 Task: Manage the sales settings
Action: Mouse scrolled (144, 168) with delta (0, 0)
Screenshot: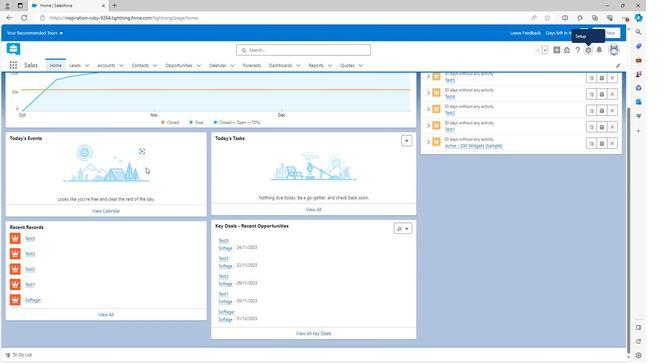 
Action: Mouse scrolled (144, 168) with delta (0, 0)
Screenshot: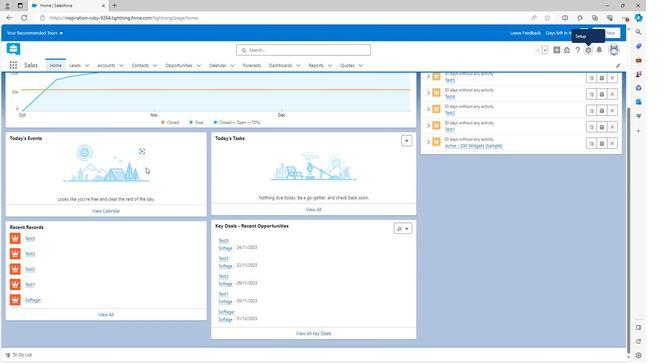 
Action: Mouse scrolled (144, 168) with delta (0, 0)
Screenshot: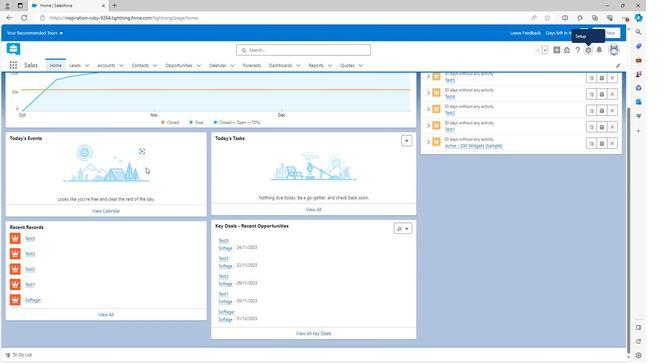 
Action: Mouse scrolled (144, 168) with delta (0, 0)
Screenshot: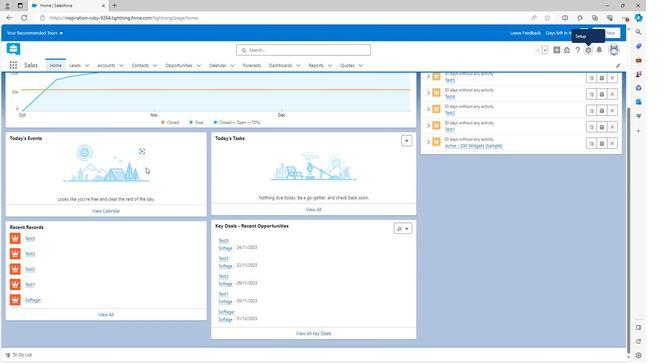 
Action: Mouse scrolled (144, 168) with delta (0, 0)
Screenshot: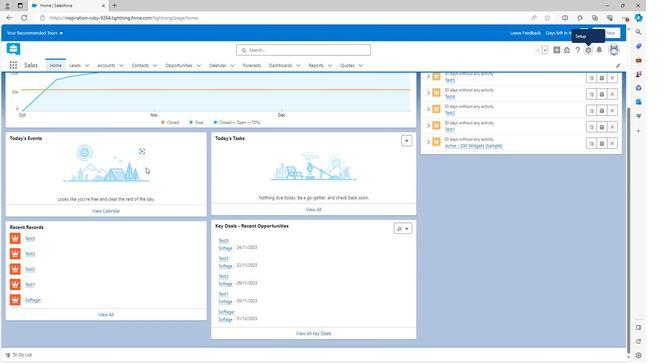 
Action: Mouse moved to (144, 168)
Screenshot: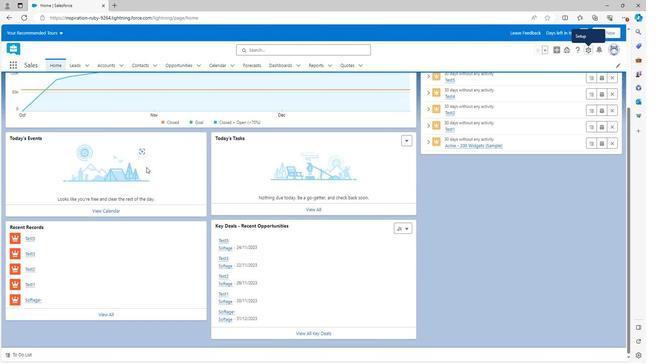 
Action: Mouse scrolled (144, 168) with delta (0, 0)
Screenshot: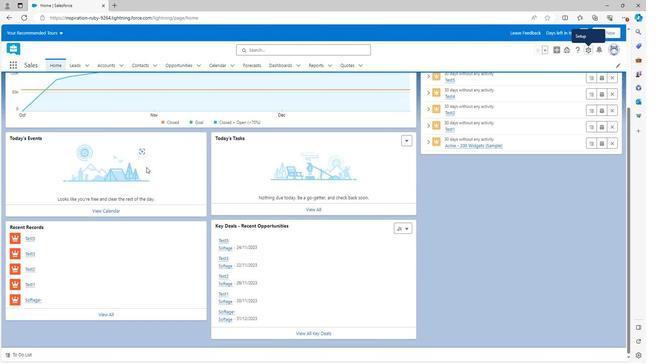 
Action: Mouse scrolled (144, 168) with delta (0, 0)
Screenshot: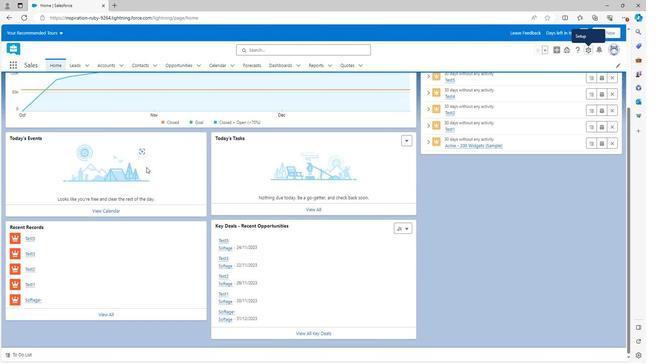 
Action: Mouse scrolled (144, 168) with delta (0, 0)
Screenshot: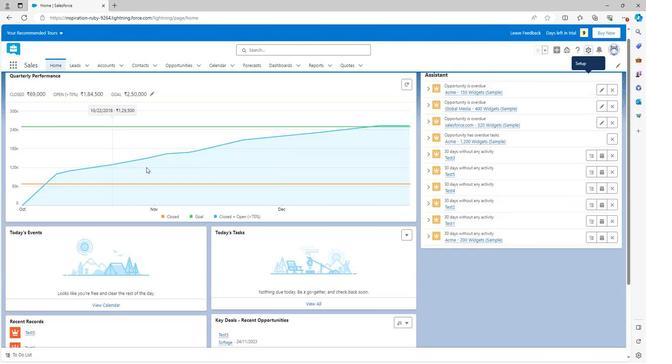 
Action: Mouse scrolled (144, 168) with delta (0, 0)
Screenshot: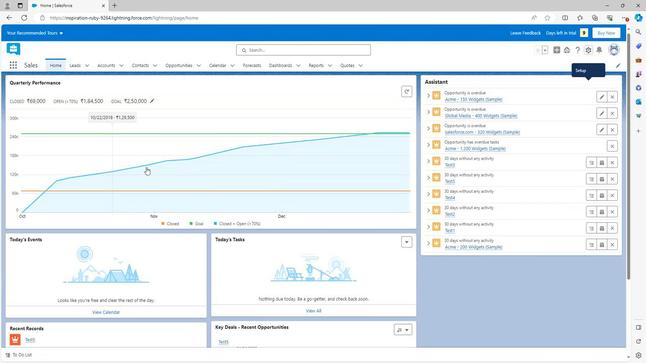 
Action: Mouse scrolled (144, 168) with delta (0, 0)
Screenshot: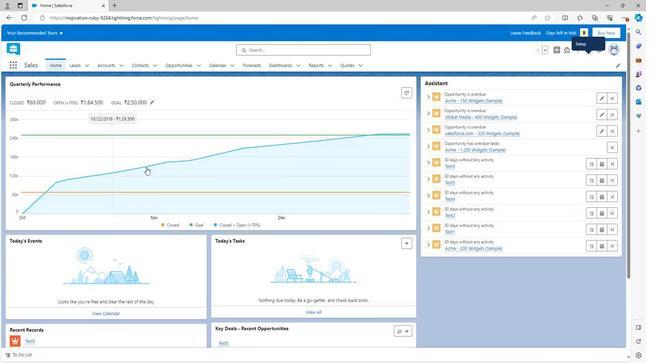 
Action: Mouse moved to (586, 50)
Screenshot: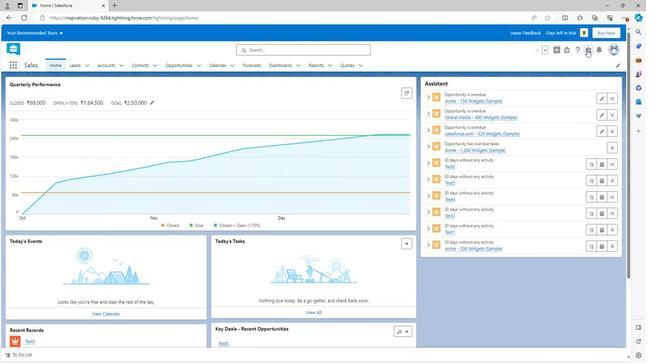 
Action: Mouse pressed left at (586, 50)
Screenshot: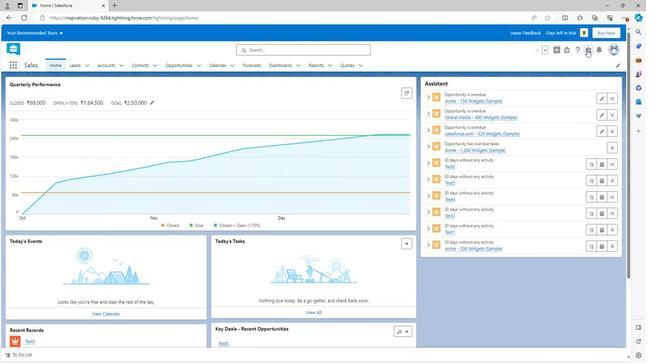 
Action: Mouse moved to (565, 67)
Screenshot: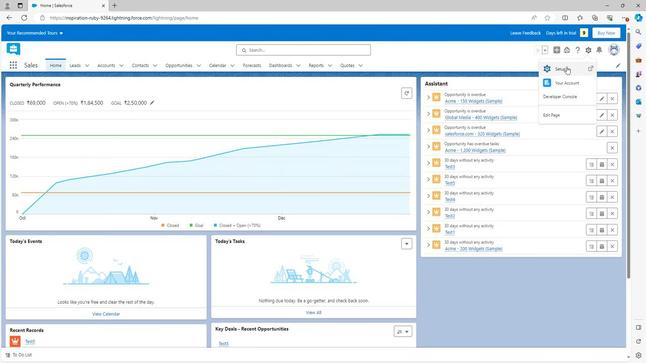 
Action: Mouse pressed left at (565, 67)
Screenshot: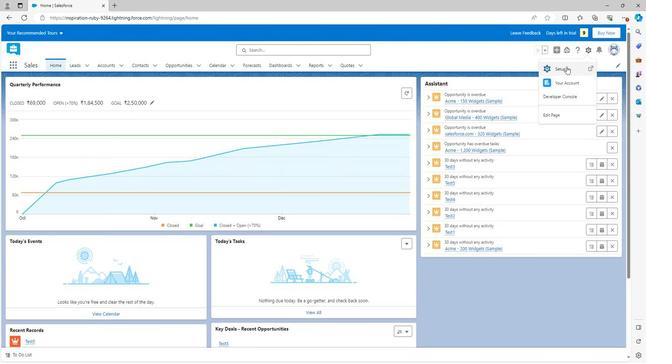 
Action: Mouse moved to (10, 287)
Screenshot: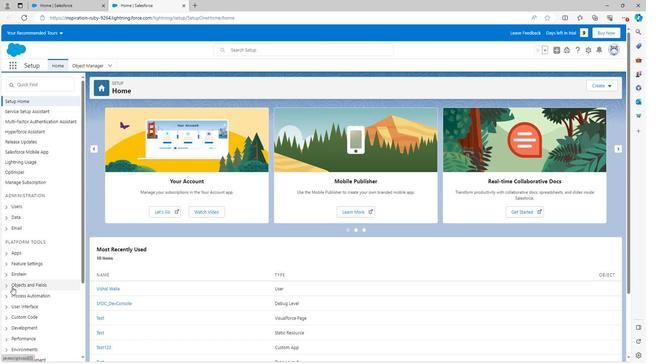 
Action: Mouse scrolled (10, 287) with delta (0, 0)
Screenshot: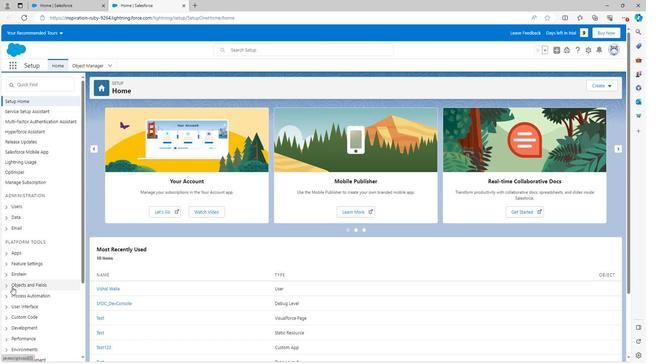 
Action: Mouse scrolled (10, 287) with delta (0, 0)
Screenshot: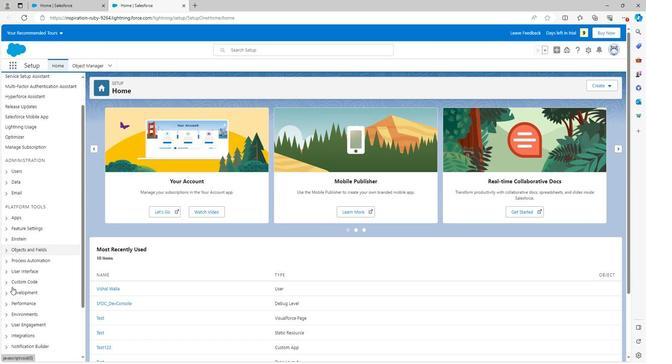 
Action: Mouse moved to (4, 294)
Screenshot: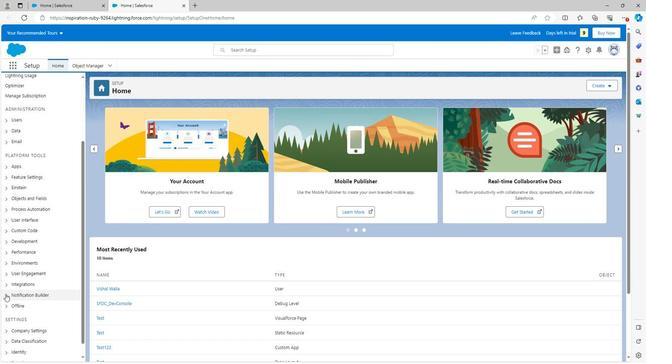 
Action: Mouse pressed left at (4, 294)
Screenshot: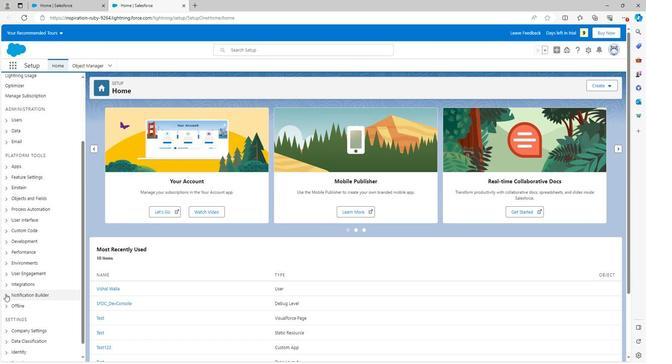 
Action: Mouse moved to (34, 315)
Screenshot: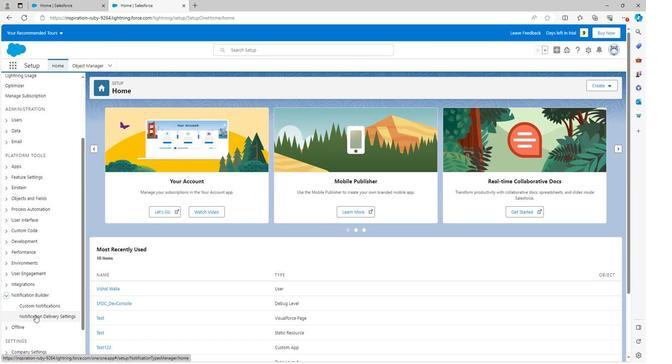 
Action: Mouse pressed left at (34, 315)
Screenshot: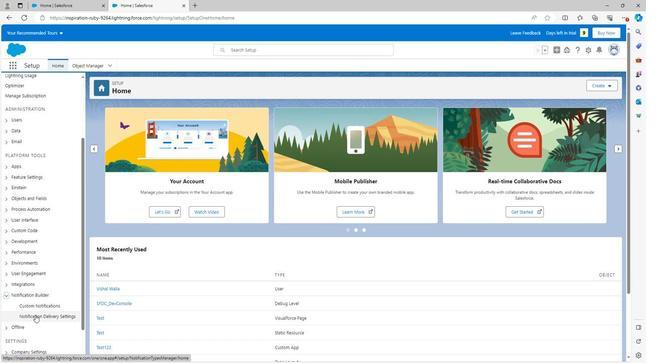
Action: Mouse moved to (97, 253)
Screenshot: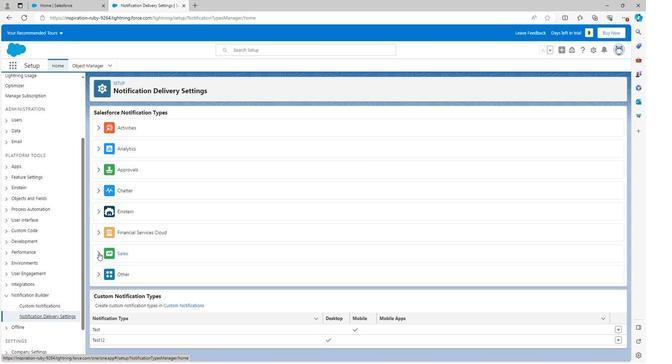 
Action: Mouse pressed left at (97, 253)
Screenshot: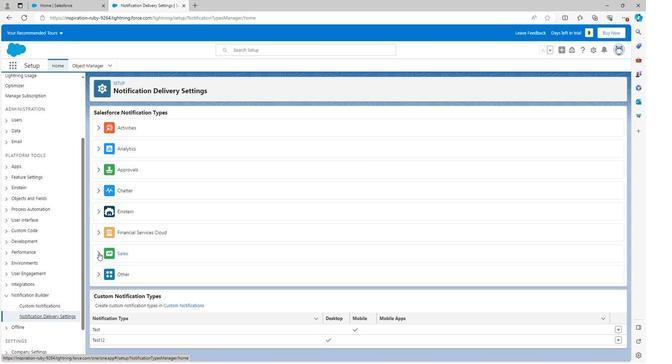 
Action: Mouse scrolled (97, 252) with delta (0, 0)
Screenshot: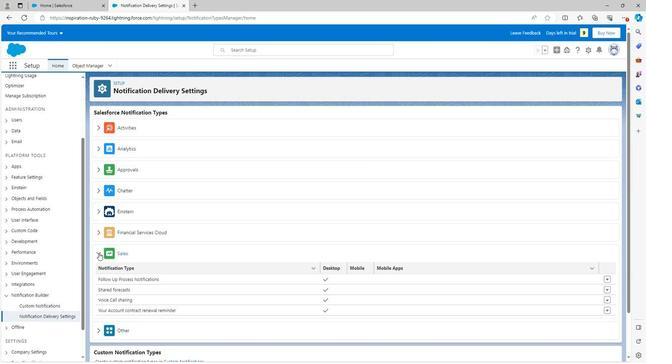 
Action: Mouse scrolled (97, 252) with delta (0, 0)
Screenshot: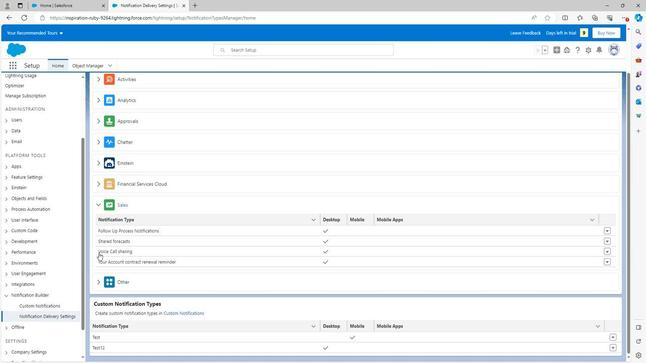 
Action: Mouse moved to (607, 232)
Screenshot: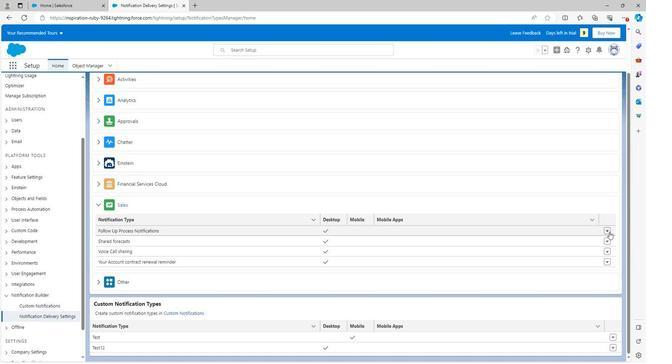 
Action: Mouse pressed left at (607, 232)
Screenshot: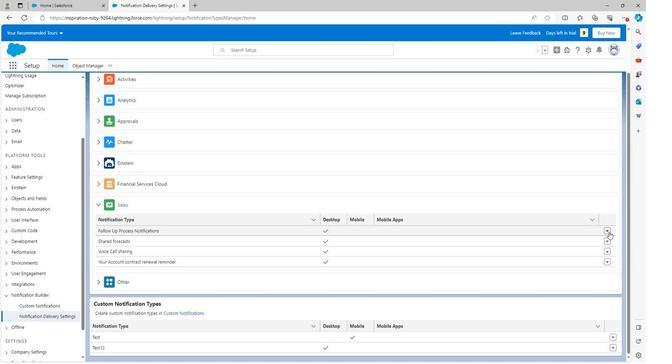 
Action: Mouse moved to (589, 241)
Screenshot: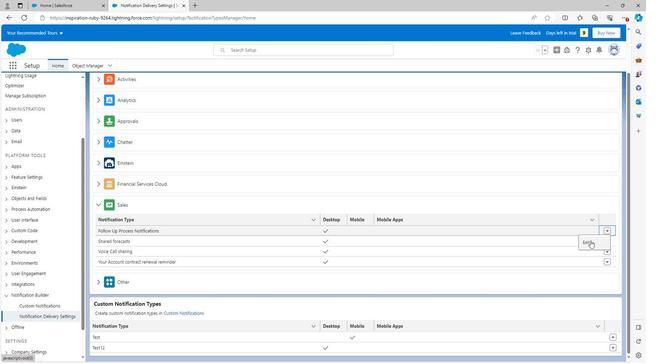 
Action: Mouse pressed left at (589, 241)
Screenshot: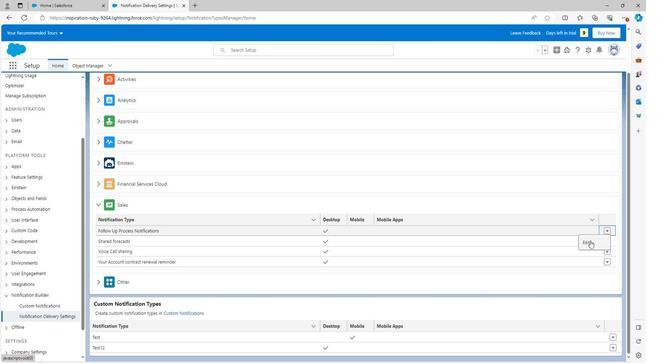 
Action: Mouse moved to (214, 199)
Screenshot: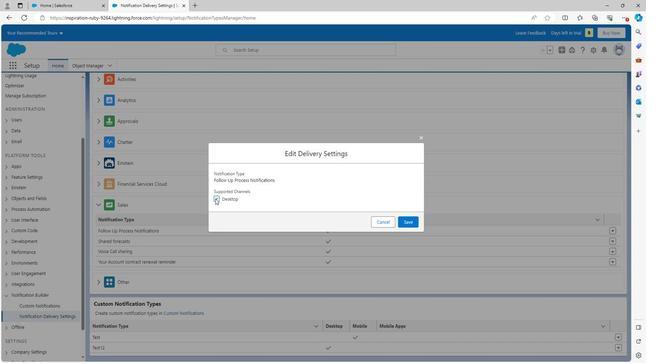 
Action: Mouse pressed left at (214, 199)
Screenshot: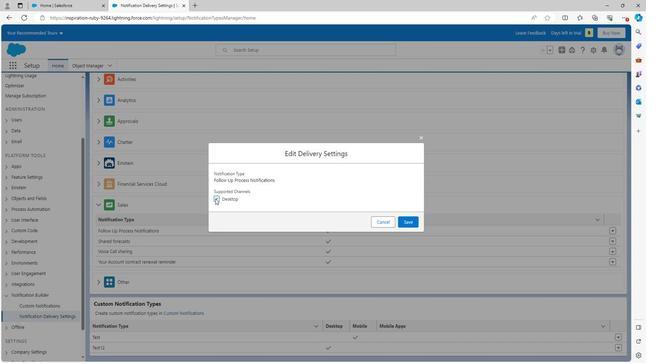 
Action: Mouse pressed left at (214, 199)
Screenshot: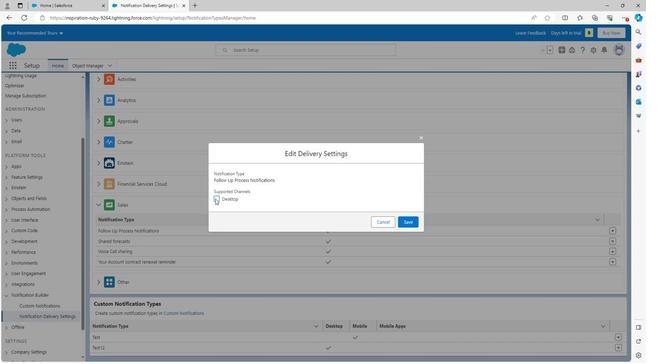 
Action: Mouse moved to (402, 220)
Screenshot: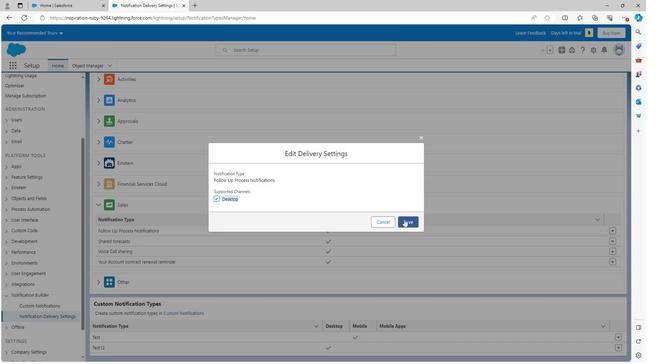 
Action: Mouse pressed left at (402, 220)
Screenshot: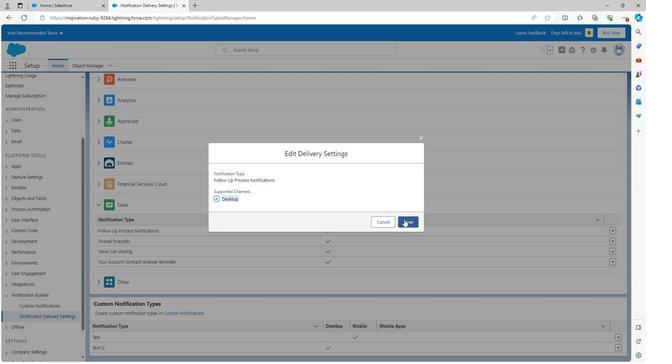 
Action: Mouse moved to (236, 262)
Screenshot: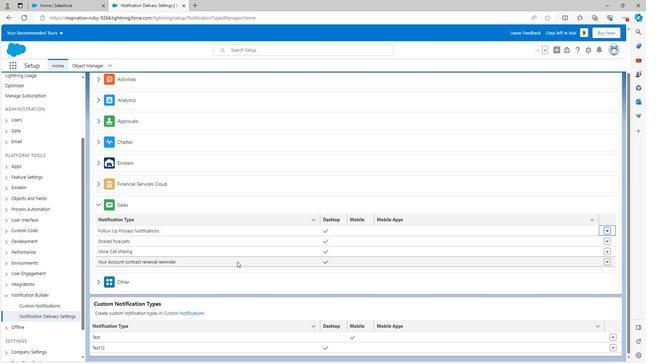 
